 Task: Add a condition where "Requester Is Rishabh Singh" in pending tickets.
Action: Mouse moved to (462, 547)
Screenshot: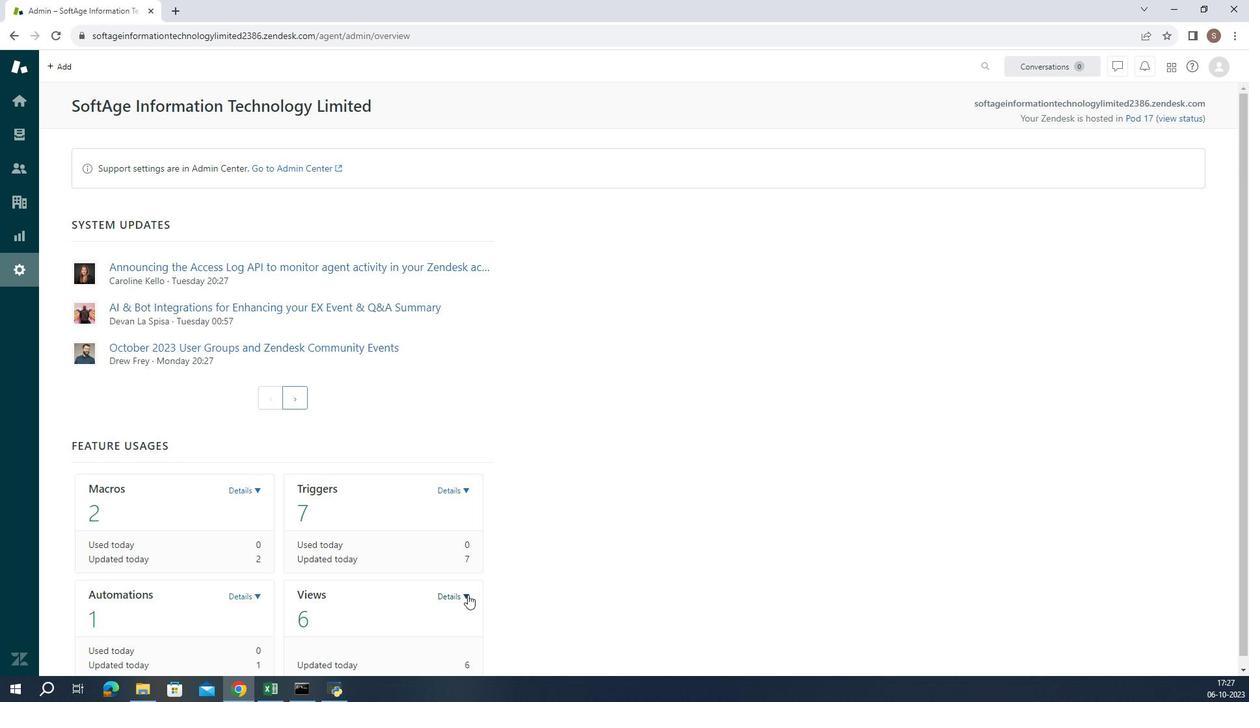 
Action: Mouse pressed left at (462, 547)
Screenshot: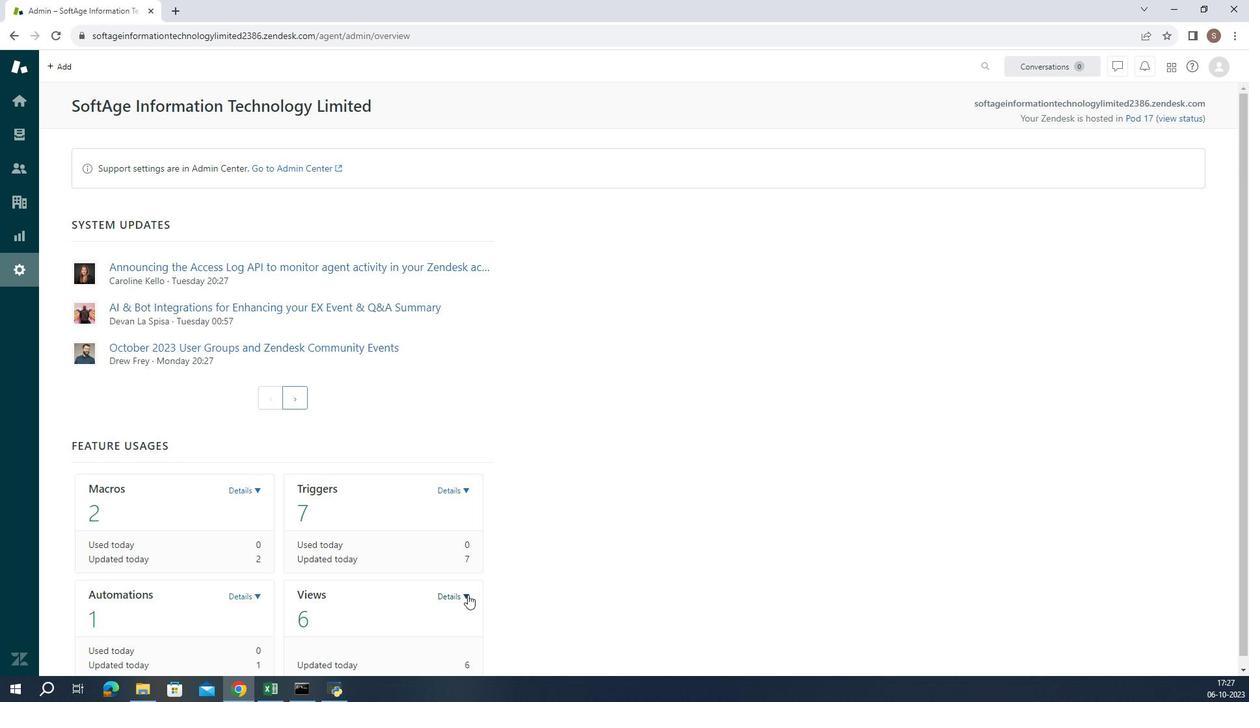 
Action: Mouse moved to (417, 587)
Screenshot: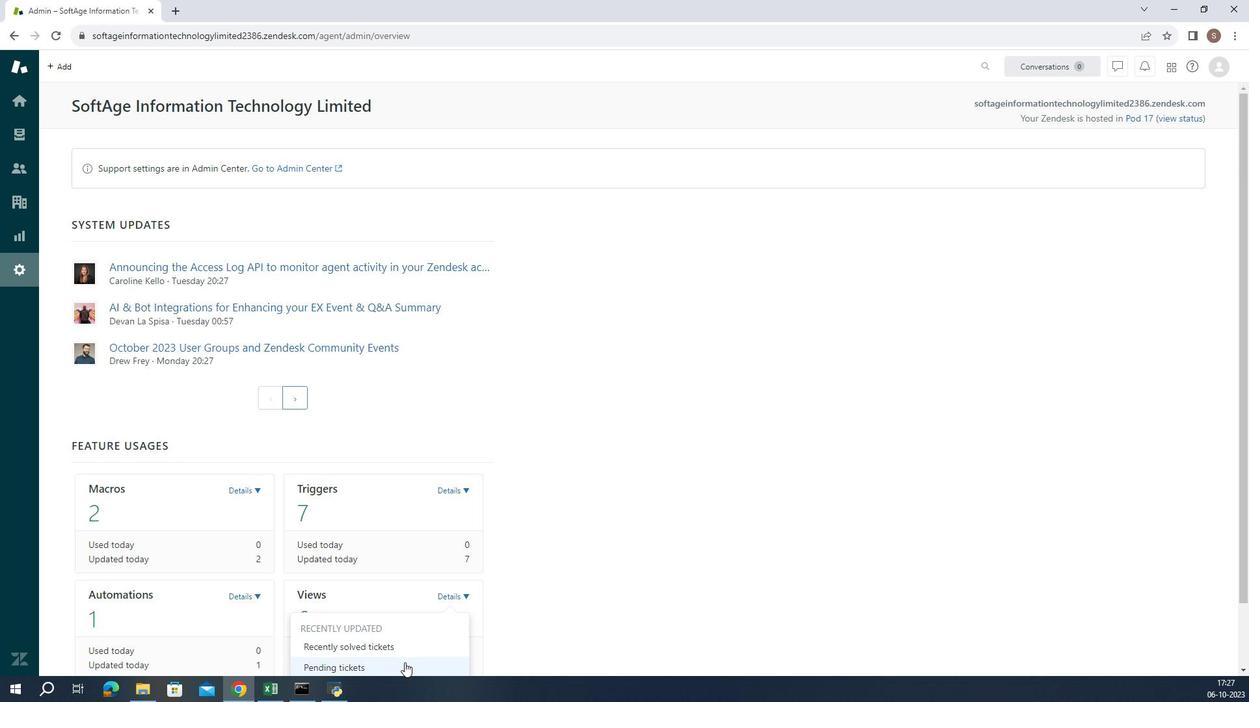 
Action: Mouse pressed left at (417, 587)
Screenshot: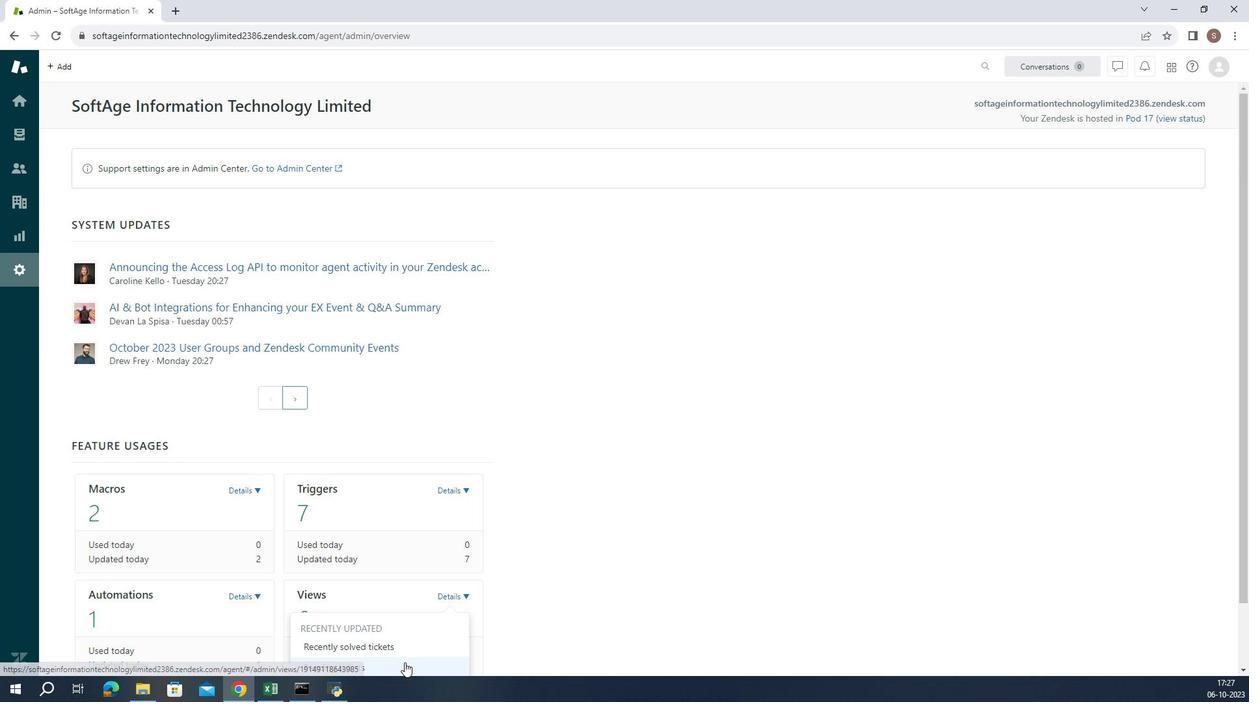 
Action: Mouse moved to (277, 456)
Screenshot: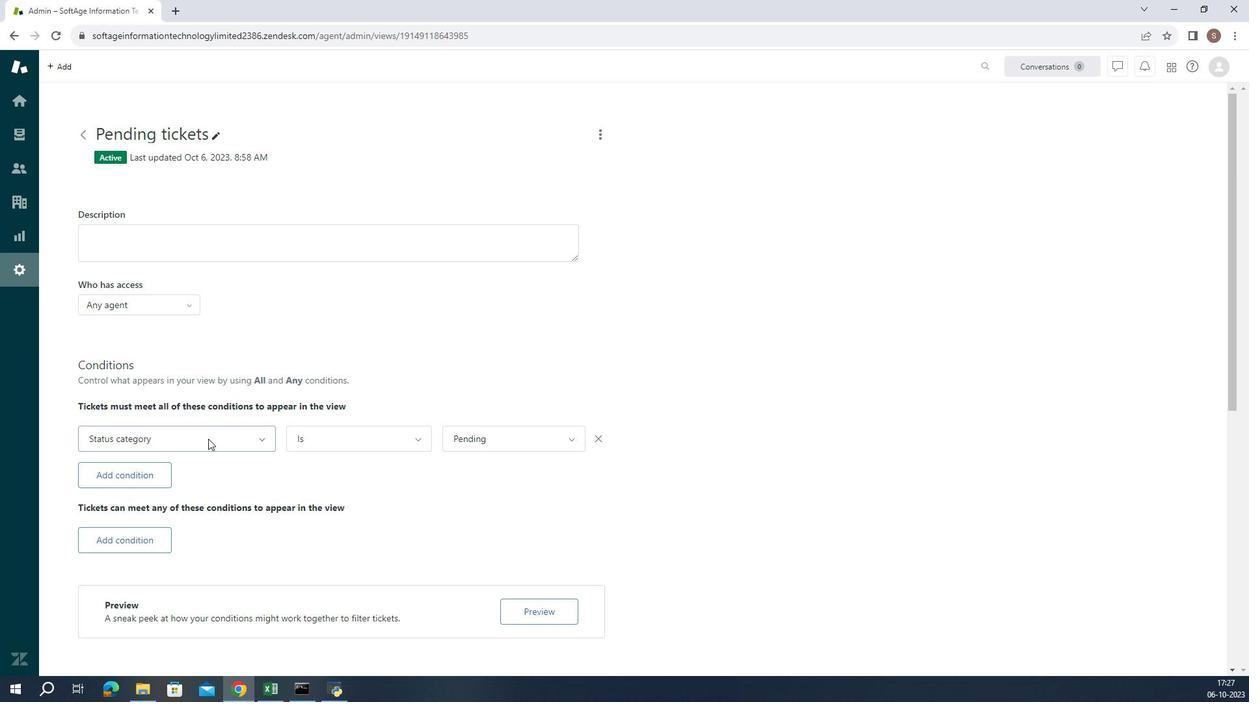 
Action: Mouse pressed left at (277, 456)
Screenshot: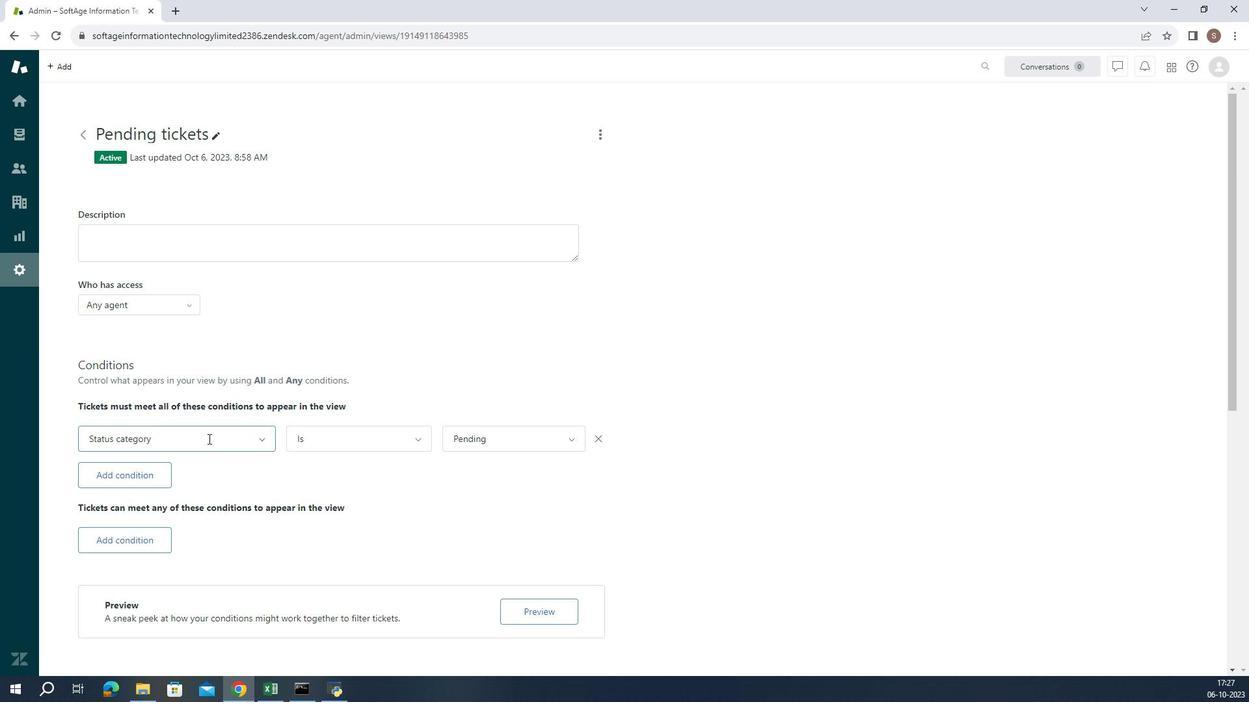 
Action: Mouse moved to (237, 424)
Screenshot: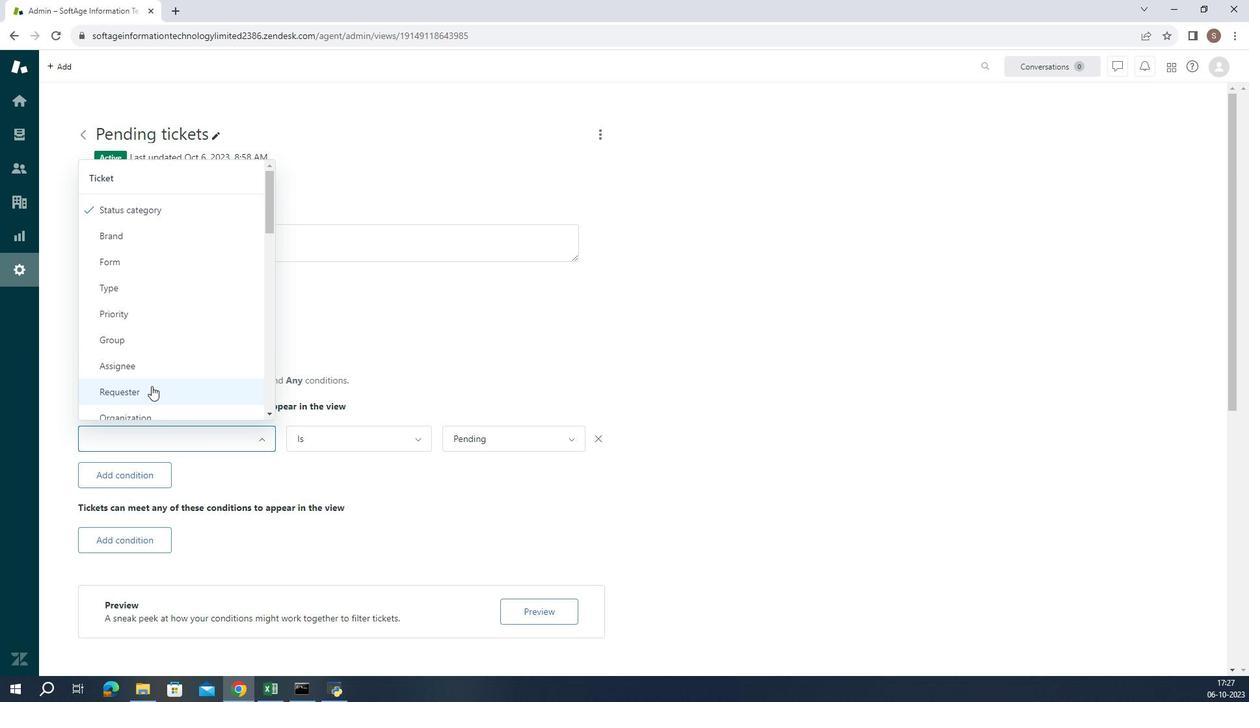 
Action: Mouse pressed left at (237, 424)
Screenshot: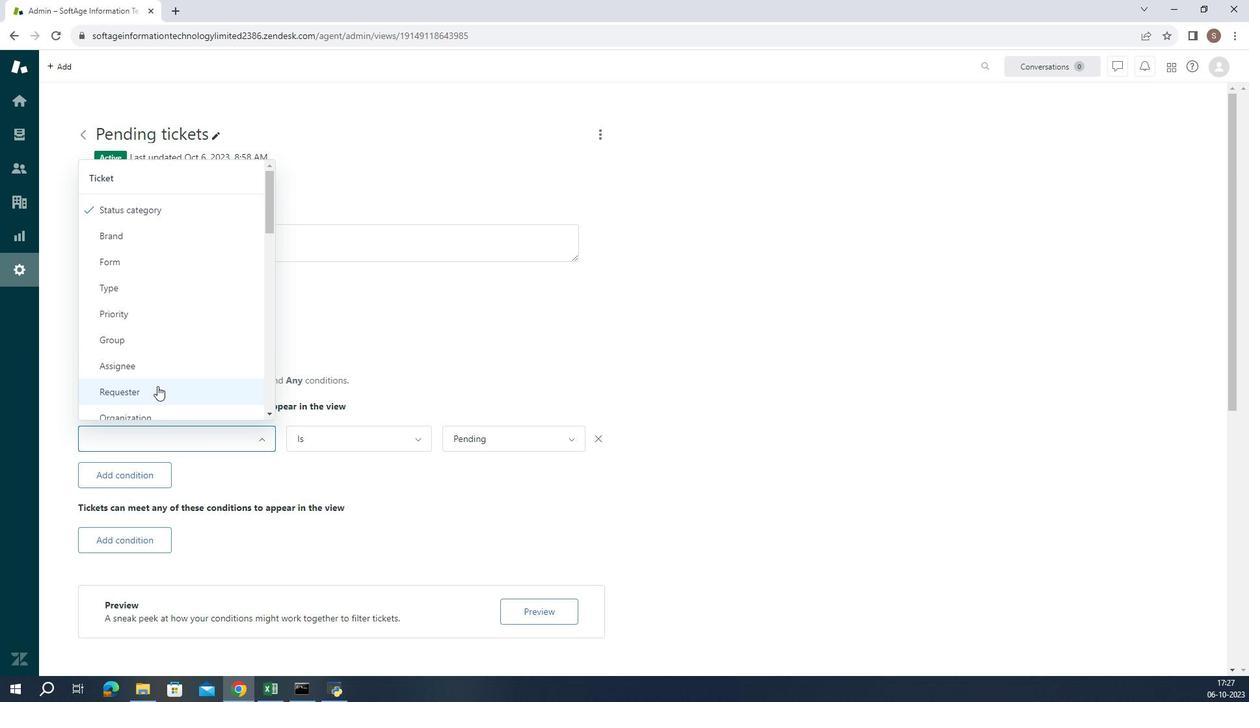 
Action: Mouse moved to (354, 450)
Screenshot: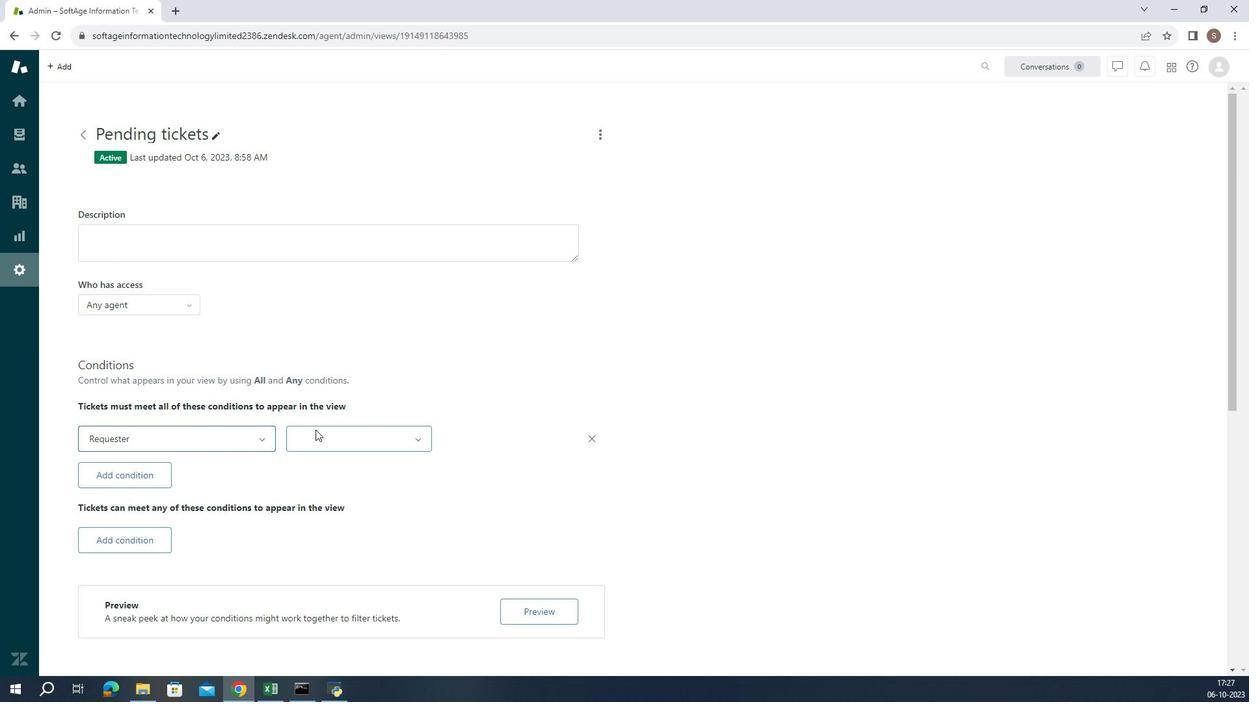 
Action: Mouse pressed left at (354, 450)
Screenshot: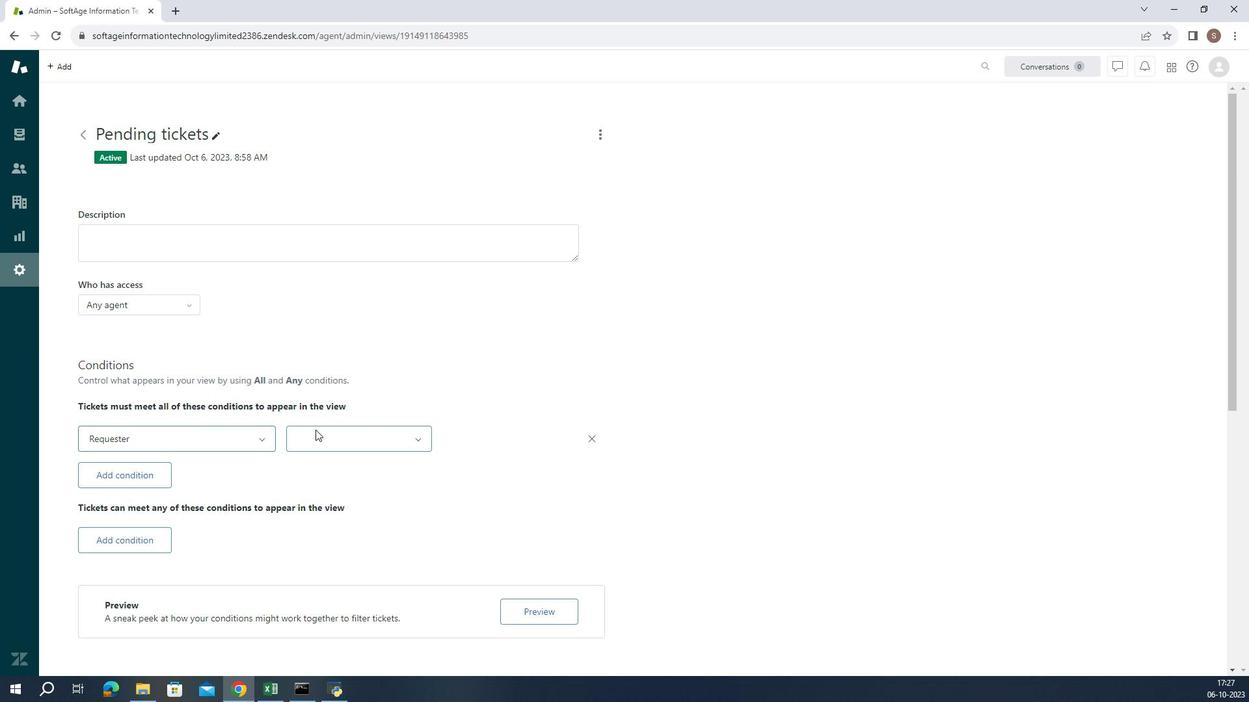 
Action: Mouse moved to (381, 475)
Screenshot: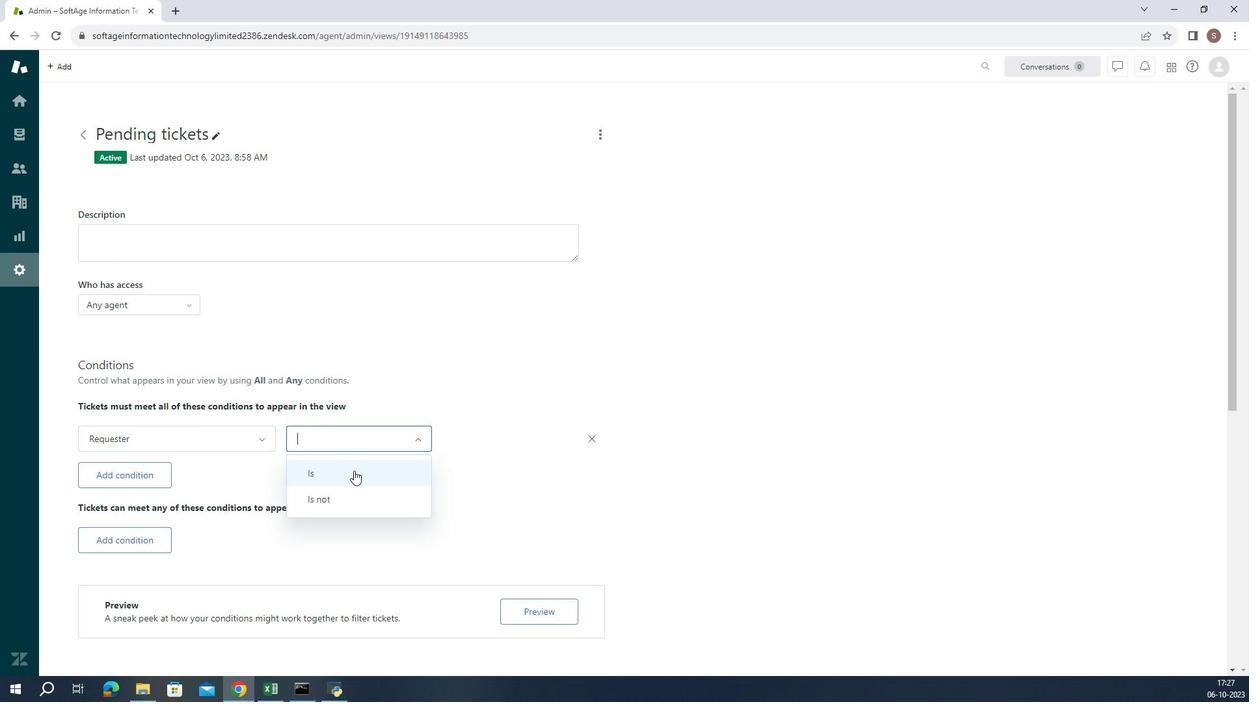 
Action: Mouse pressed left at (381, 475)
Screenshot: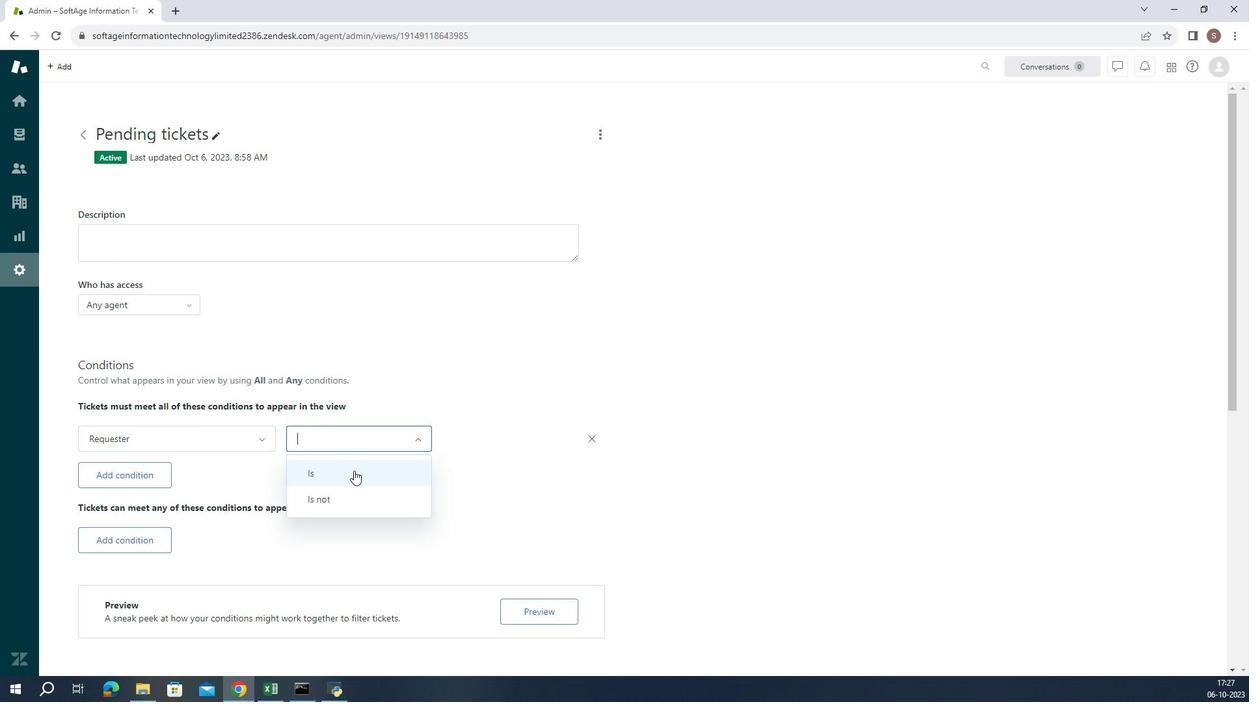 
Action: Mouse moved to (488, 454)
Screenshot: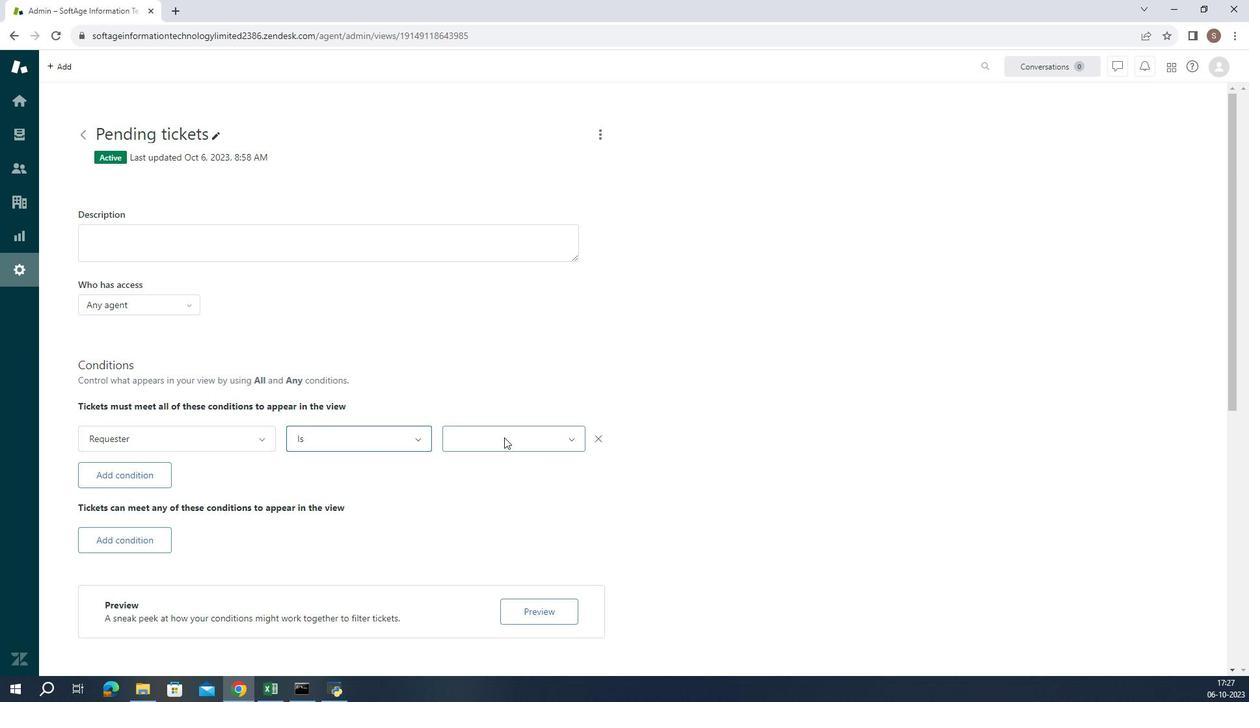 
Action: Mouse pressed left at (488, 454)
Screenshot: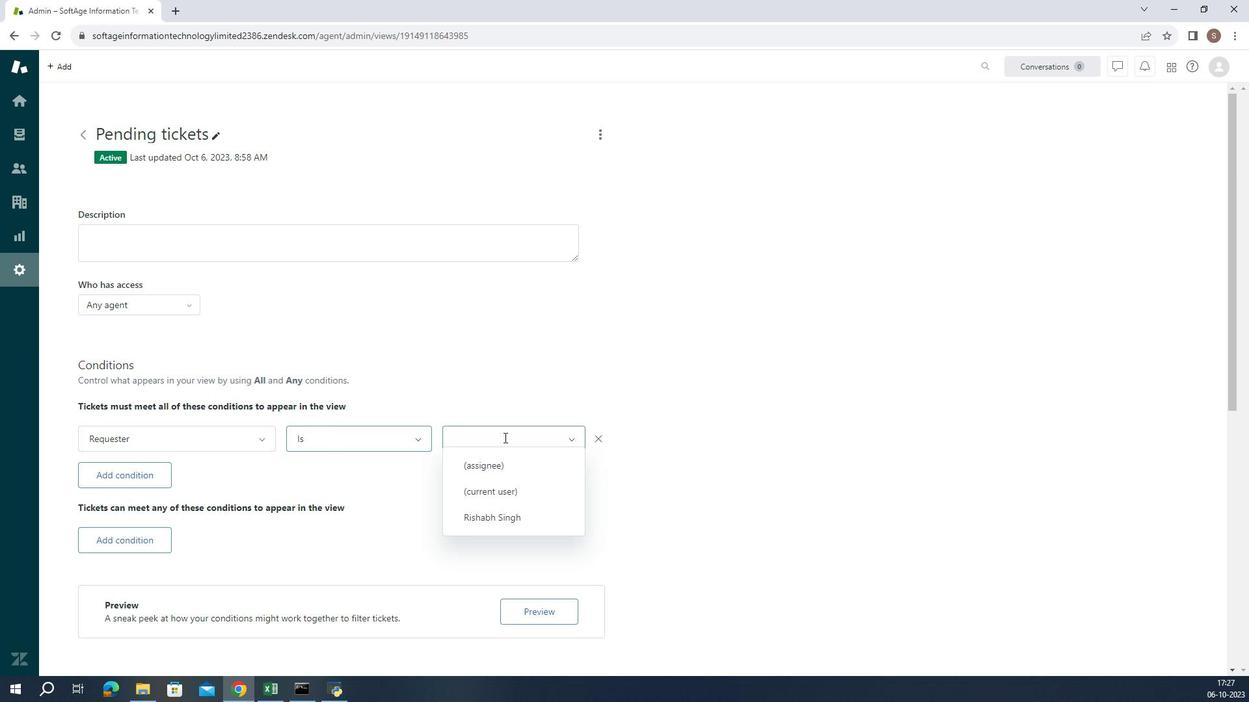 
Action: Mouse moved to (498, 508)
Screenshot: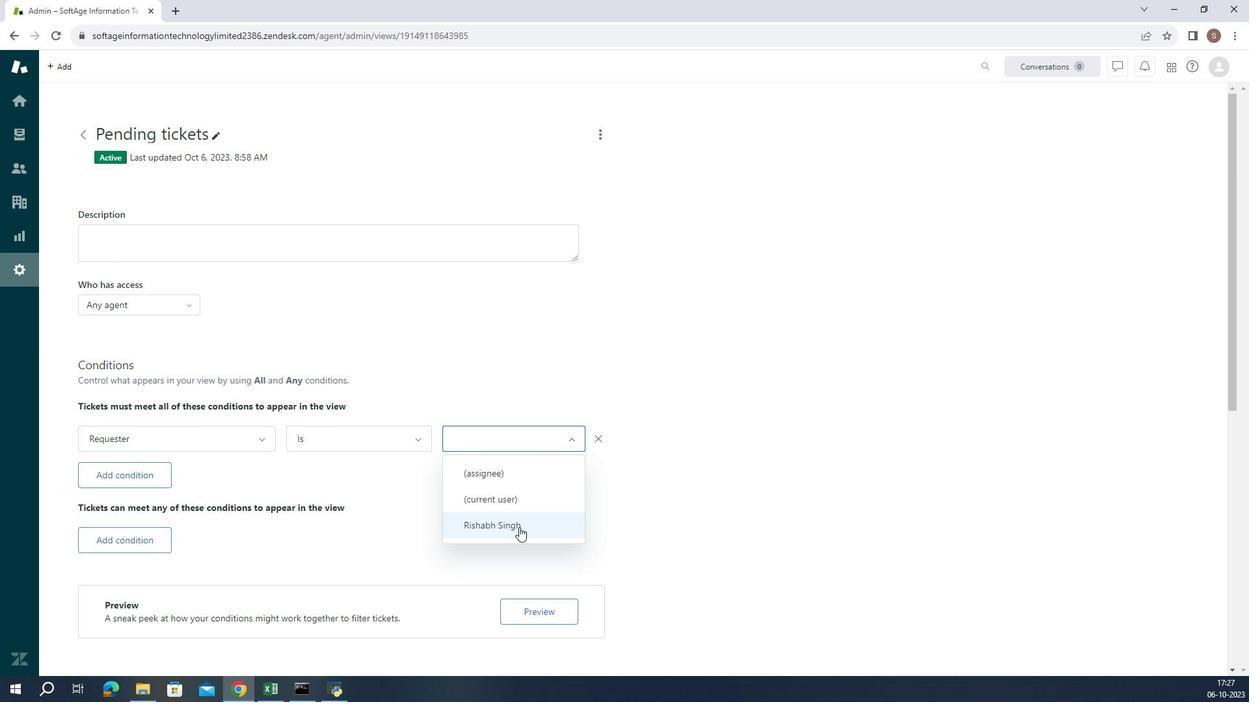 
Action: Mouse pressed left at (498, 508)
Screenshot: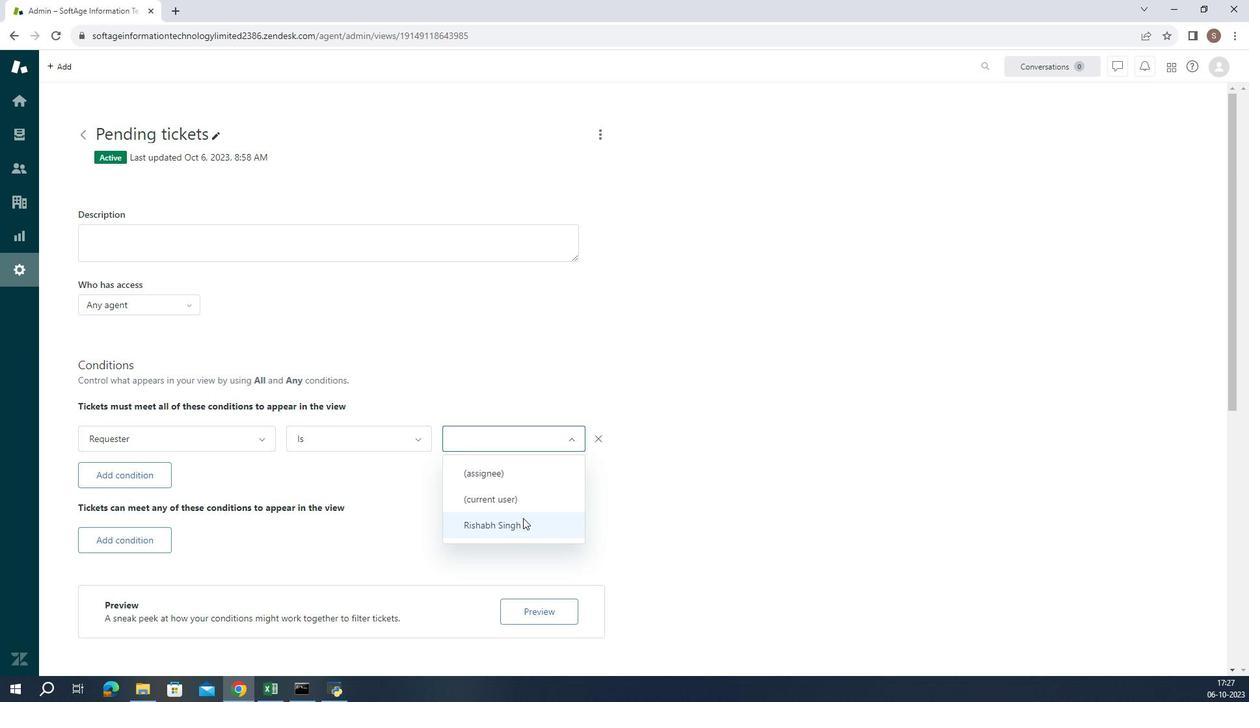 
Action: Mouse moved to (507, 495)
Screenshot: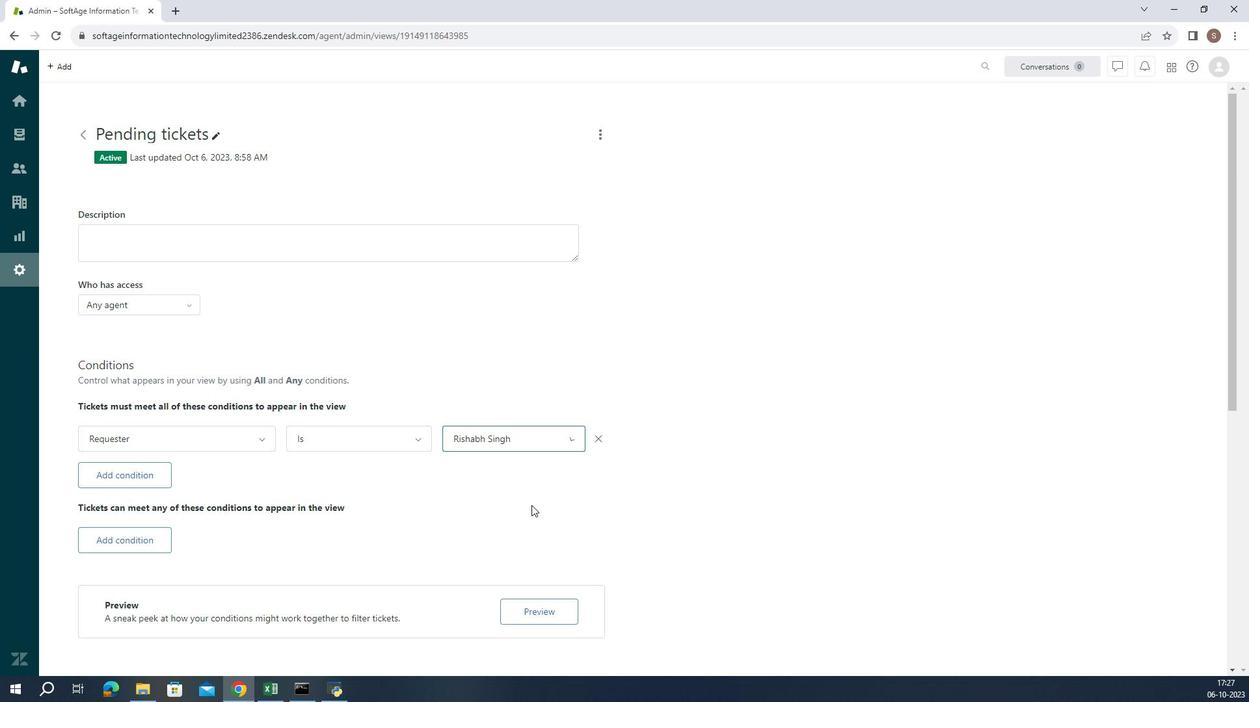
Action: Mouse pressed left at (507, 495)
Screenshot: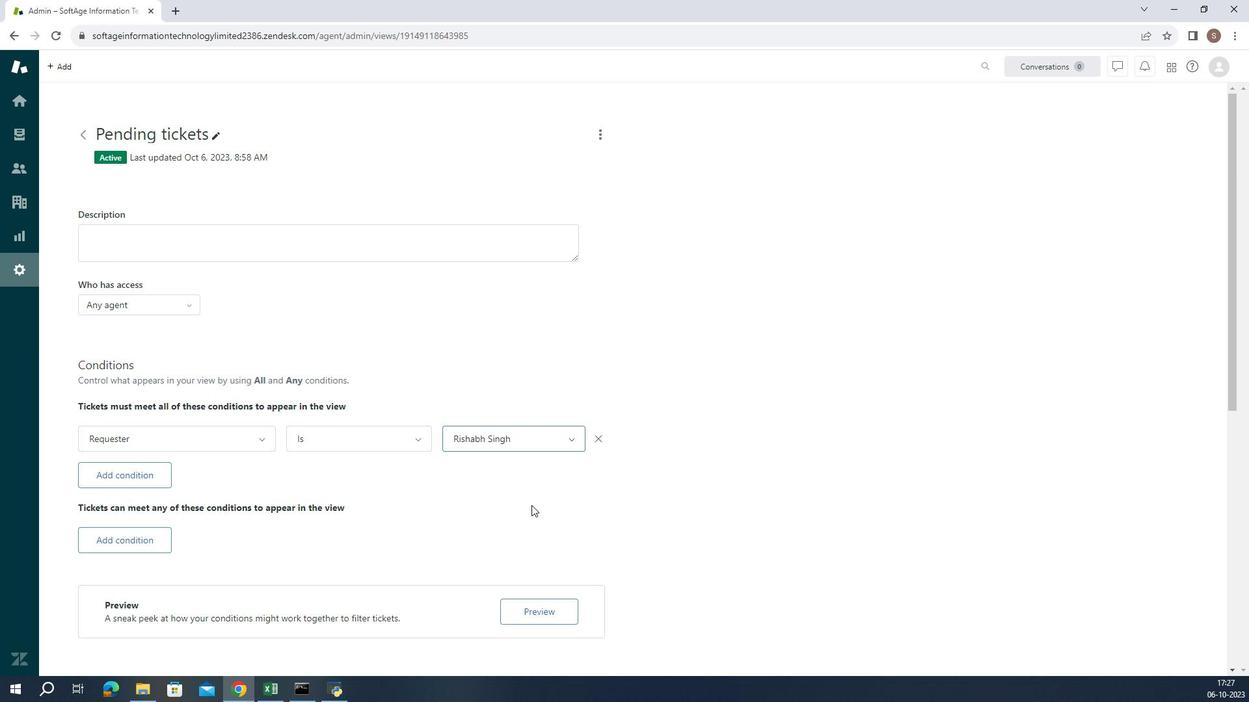 
Action: Mouse moved to (492, 490)
Screenshot: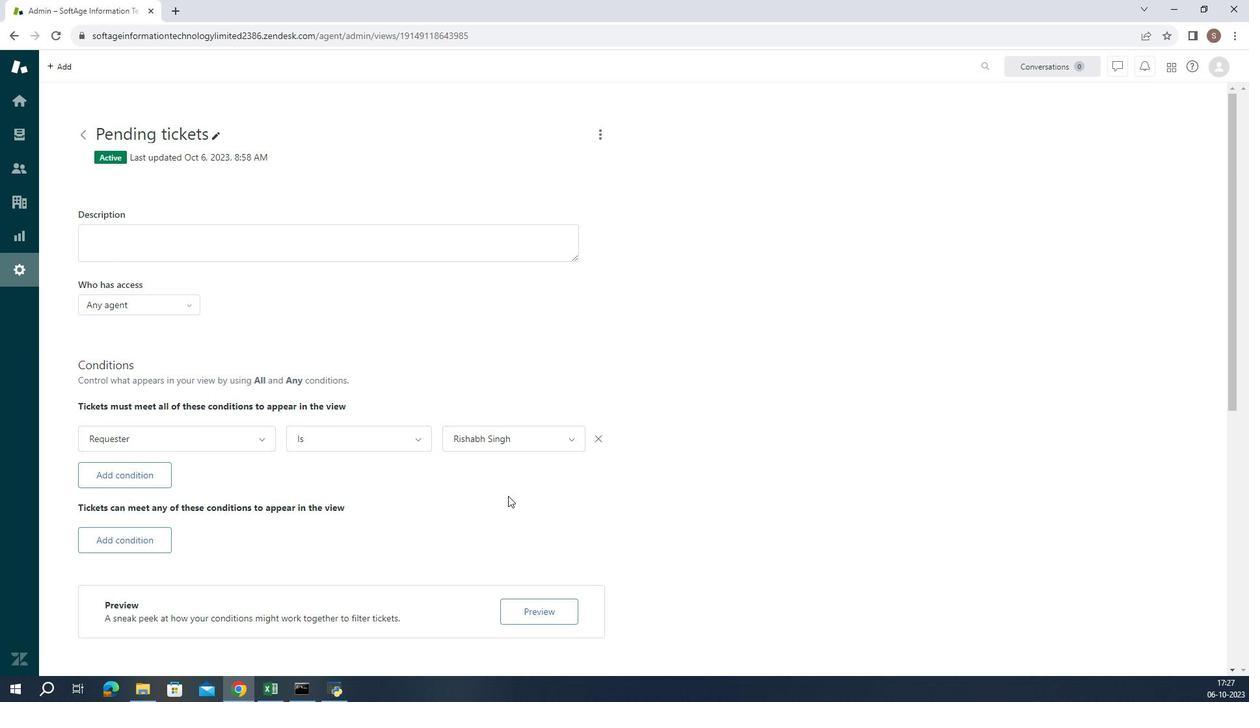 
